 Task: View the DOCUMENTARY trailer
Action: Mouse pressed left at (107, 50)
Screenshot: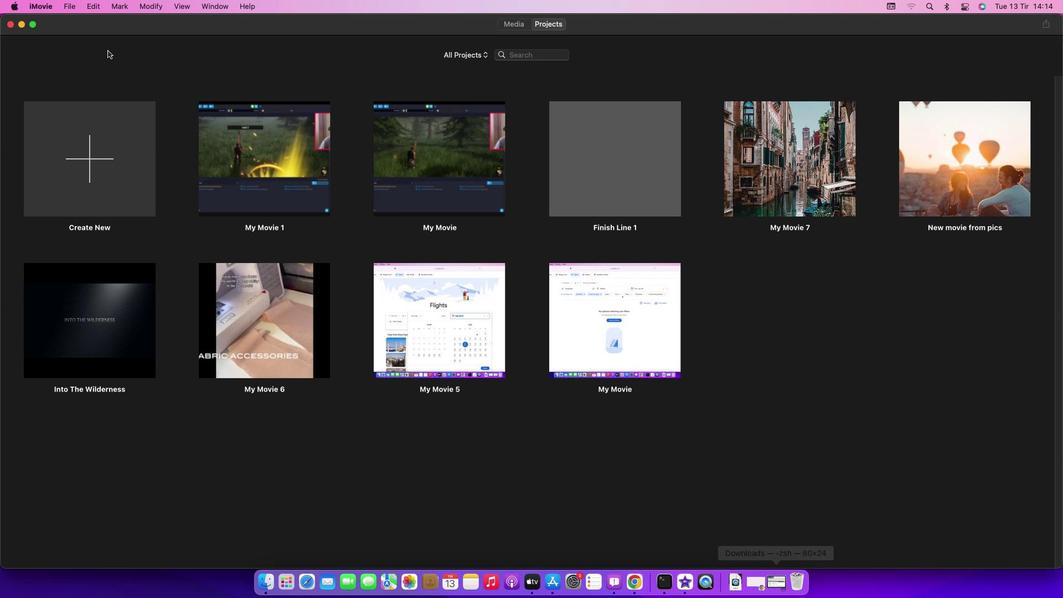 
Action: Mouse moved to (74, 11)
Screenshot: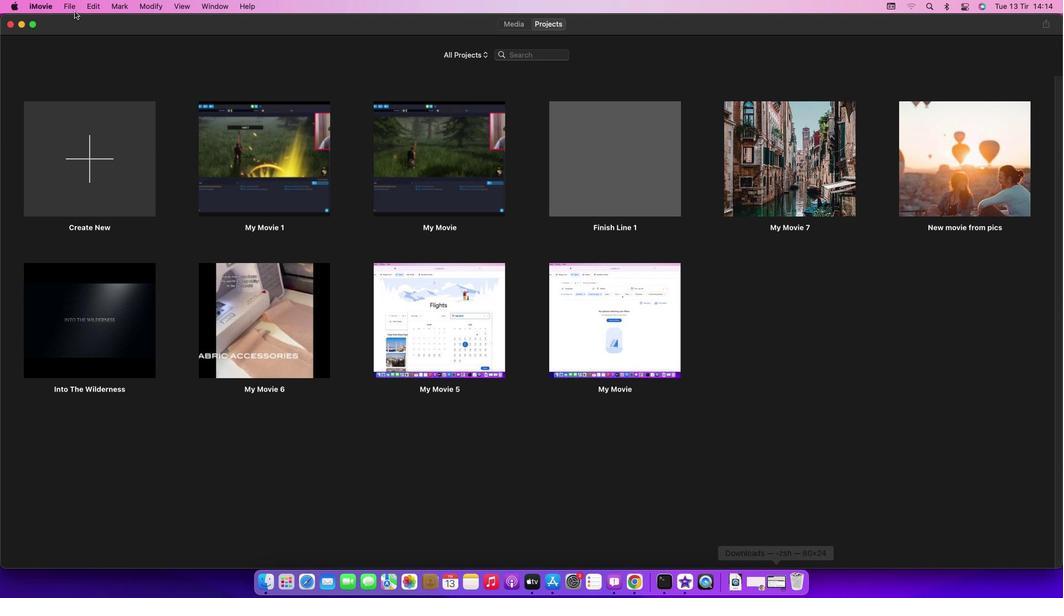 
Action: Mouse pressed left at (74, 11)
Screenshot: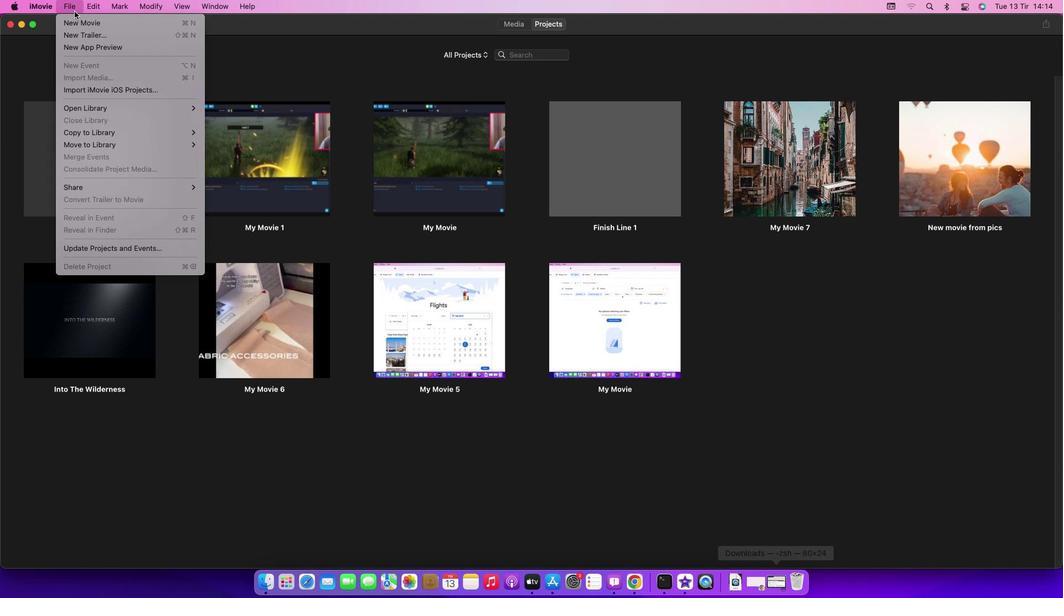 
Action: Mouse moved to (108, 36)
Screenshot: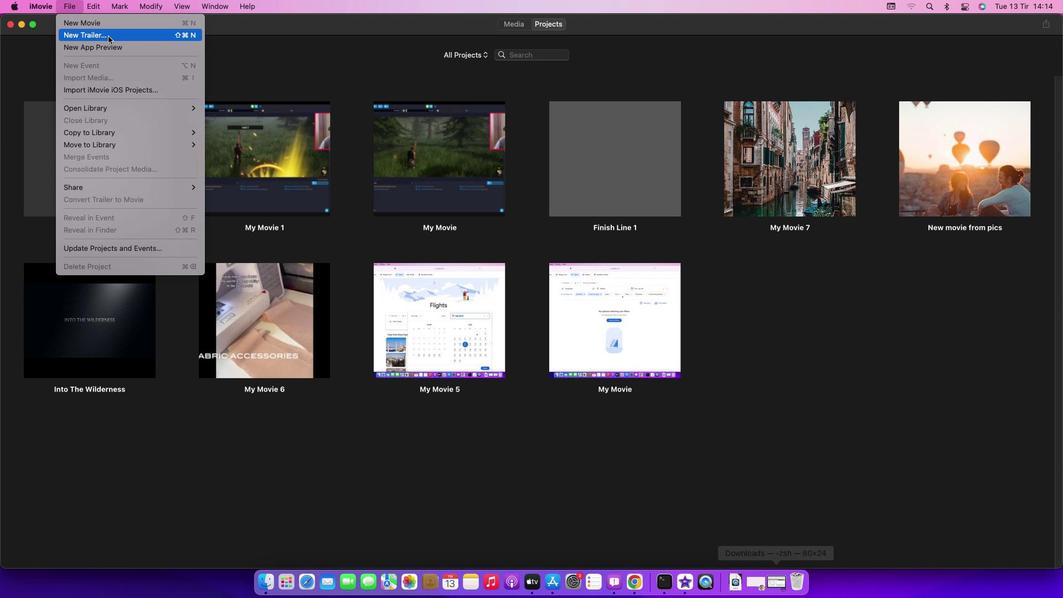 
Action: Mouse pressed left at (108, 36)
Screenshot: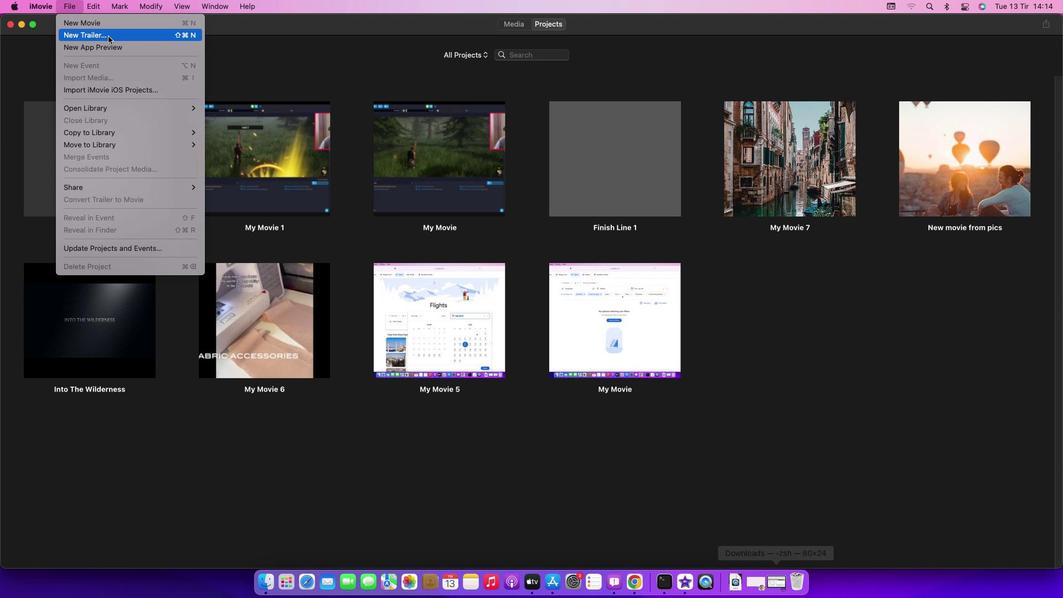 
Action: Mouse moved to (633, 311)
Screenshot: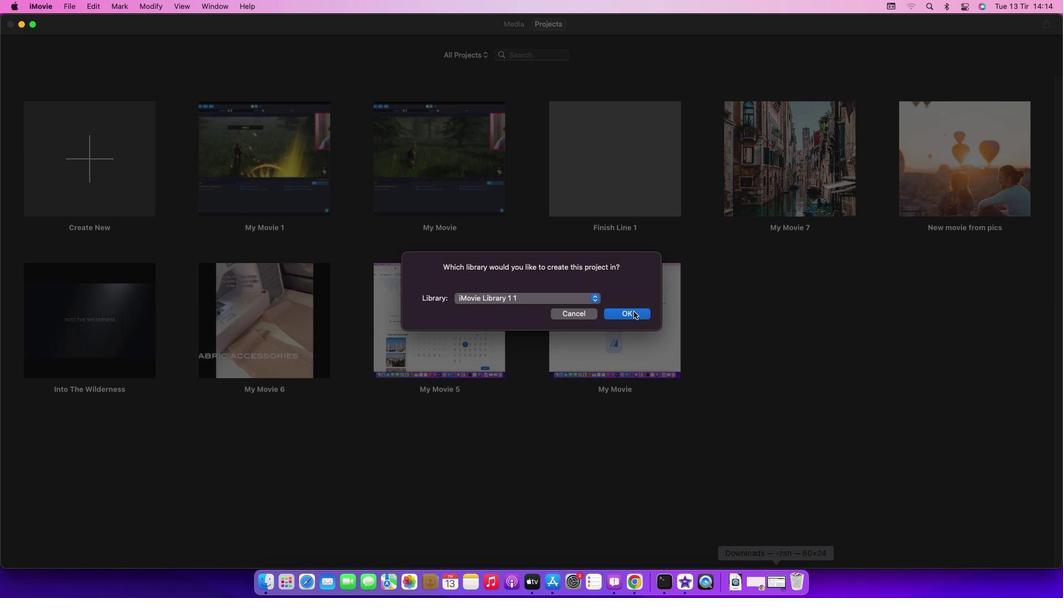 
Action: Mouse pressed left at (633, 311)
Screenshot: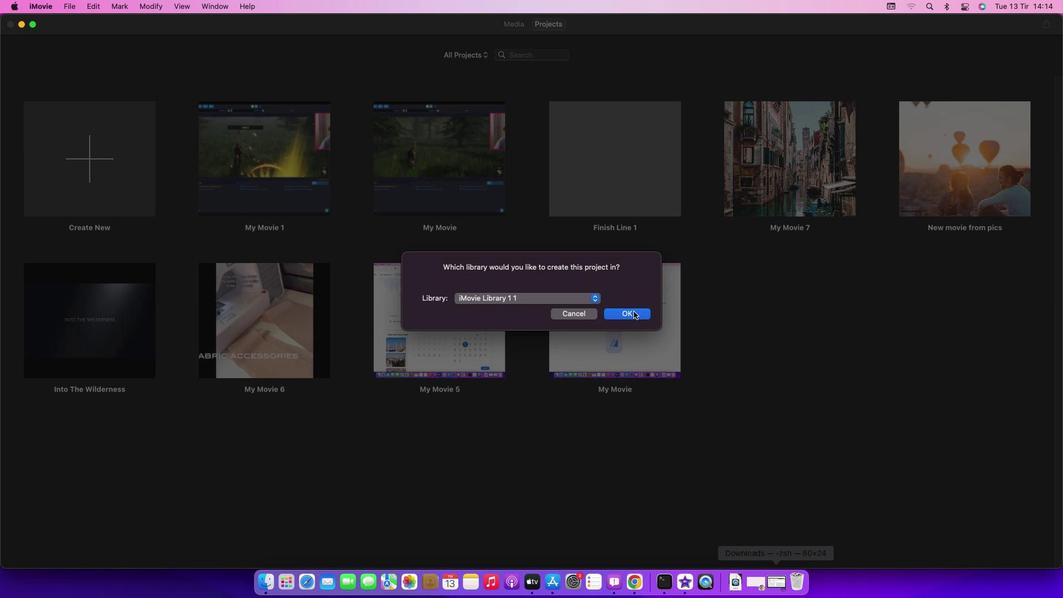 
Action: Mouse moved to (305, 327)
Screenshot: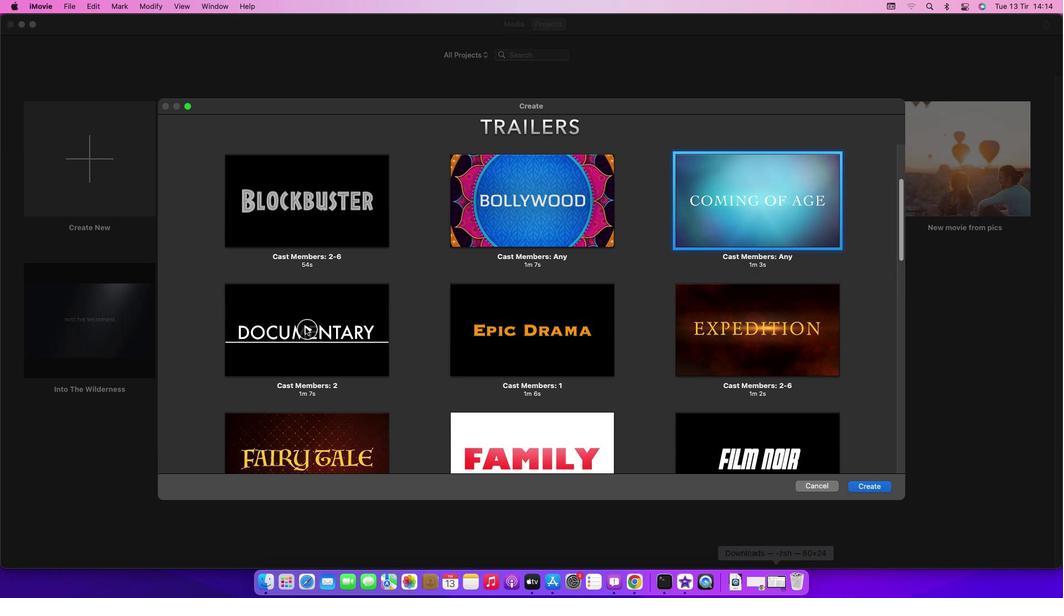 
Action: Mouse pressed left at (305, 327)
Screenshot: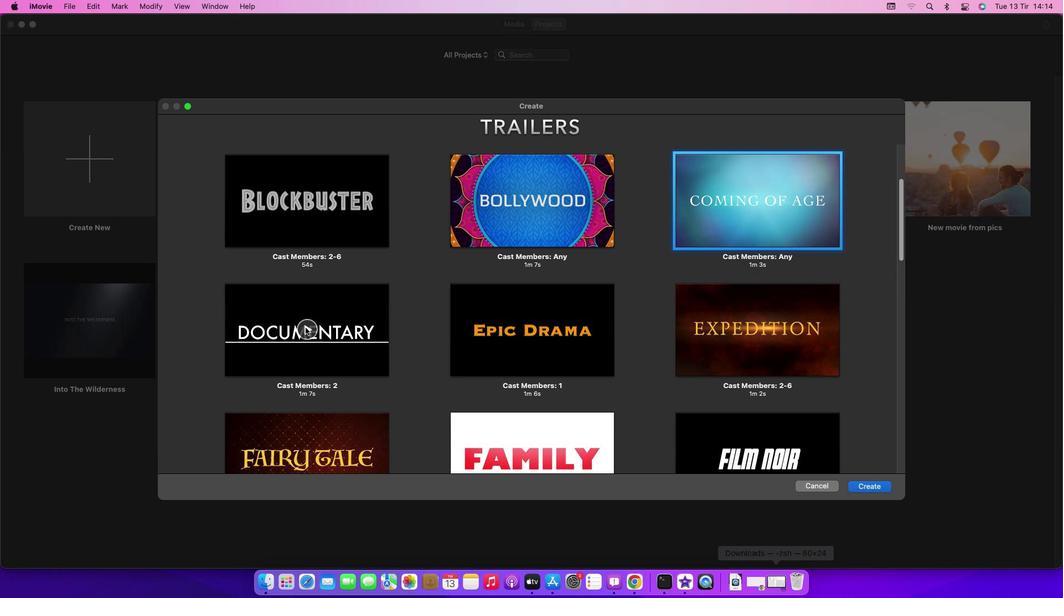 
Action: Mouse moved to (877, 483)
Screenshot: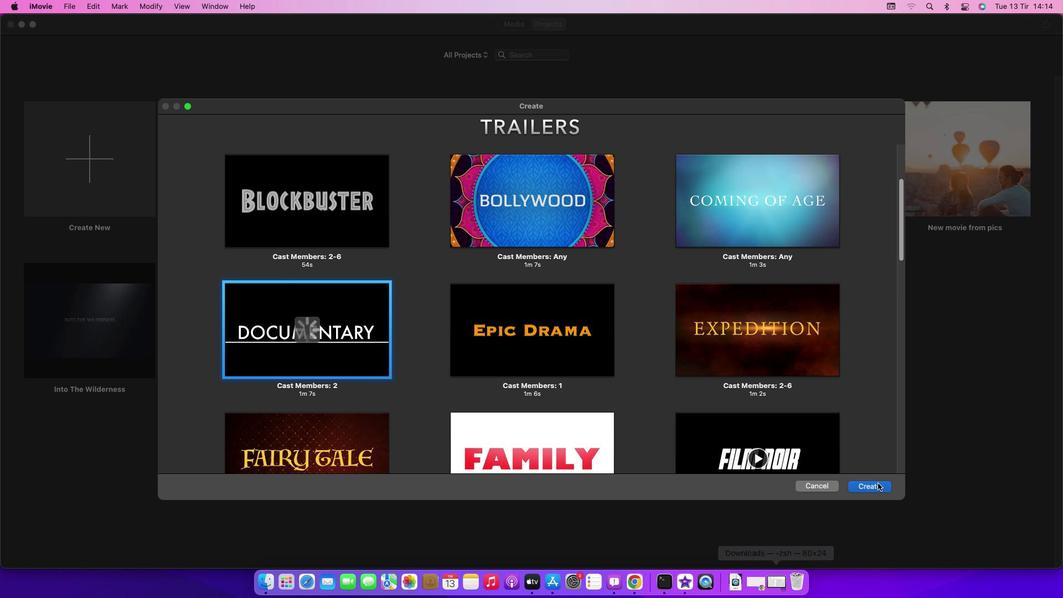 
Action: Mouse pressed left at (877, 483)
Screenshot: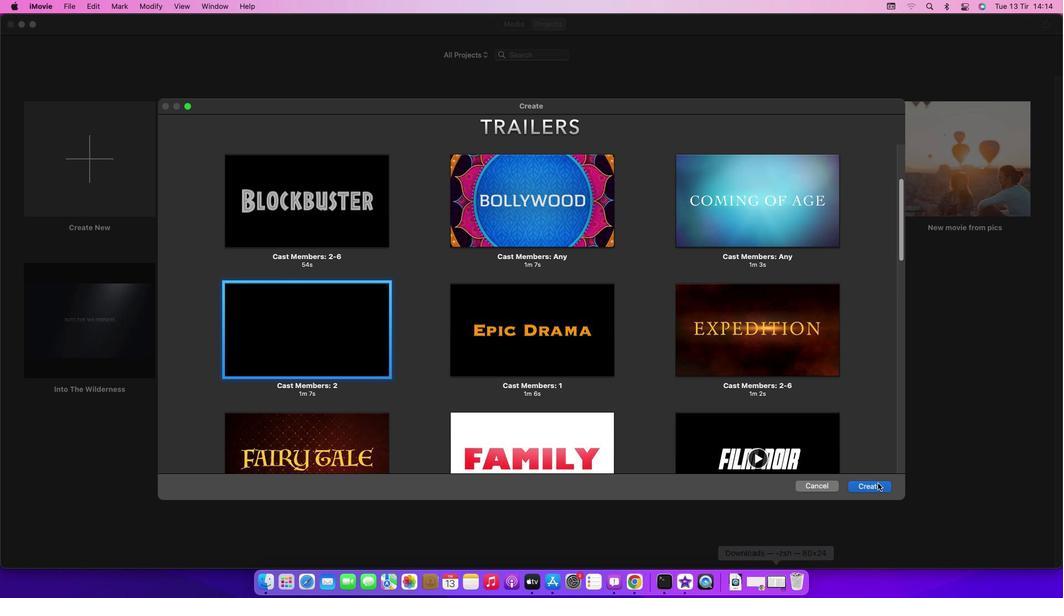 
Action: Mouse moved to (637, 316)
Screenshot: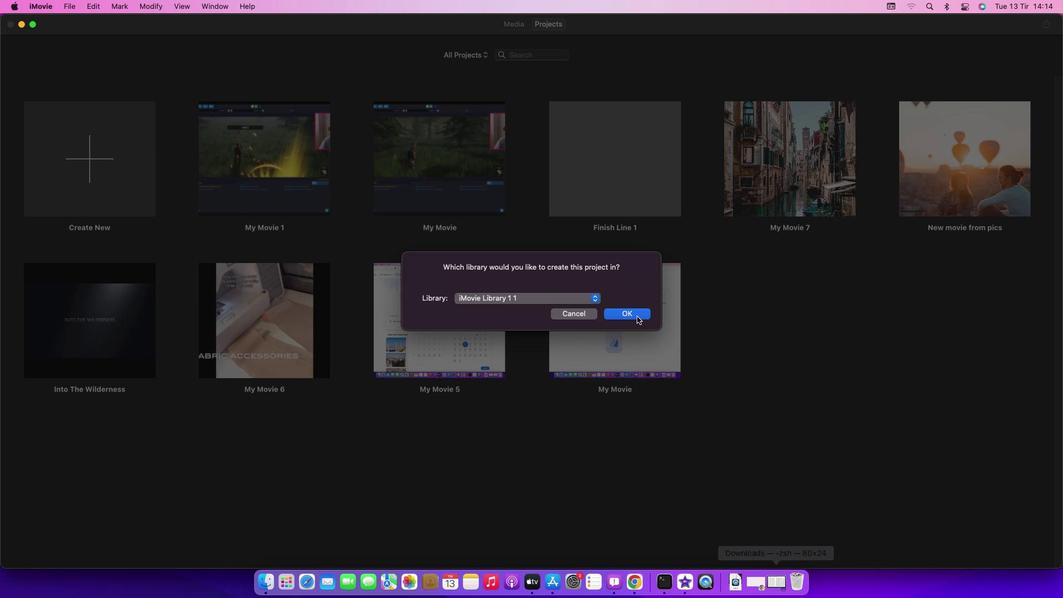 
Action: Mouse pressed left at (637, 316)
Screenshot: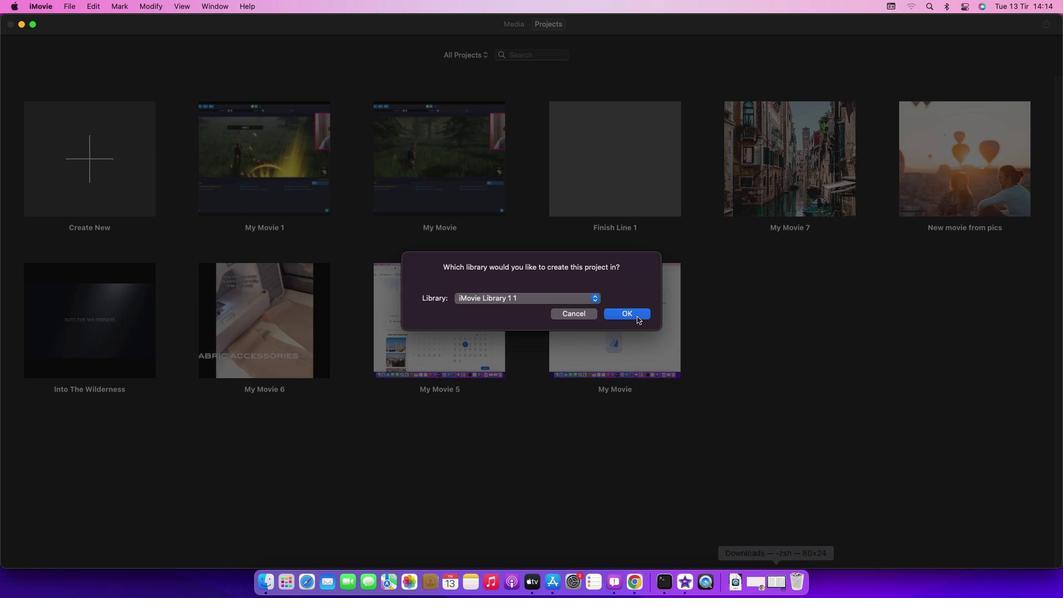 
Action: Mouse moved to (881, 286)
Screenshot: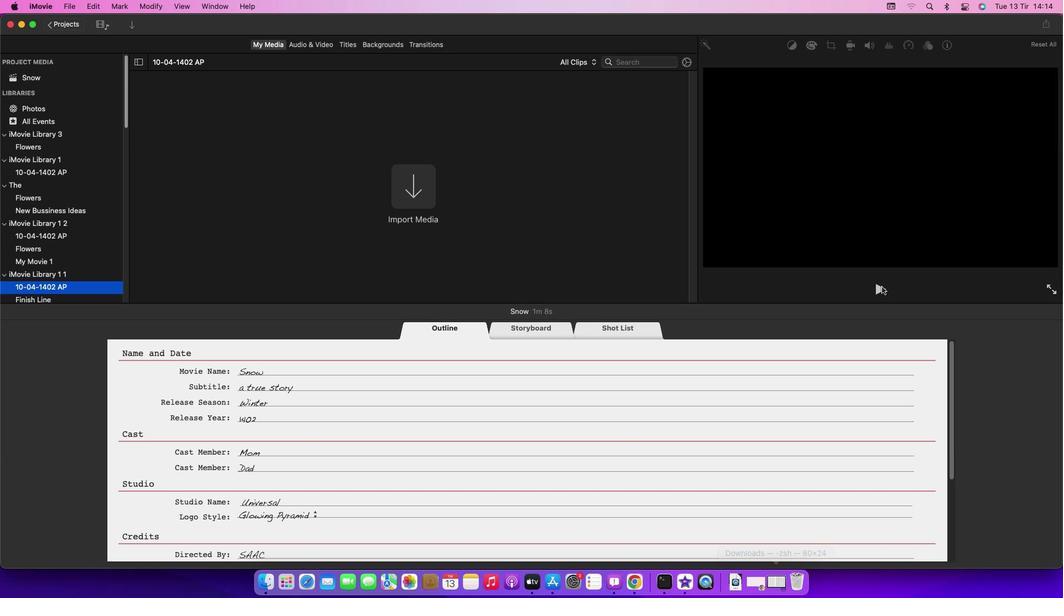 
Action: Mouse pressed left at (881, 286)
Screenshot: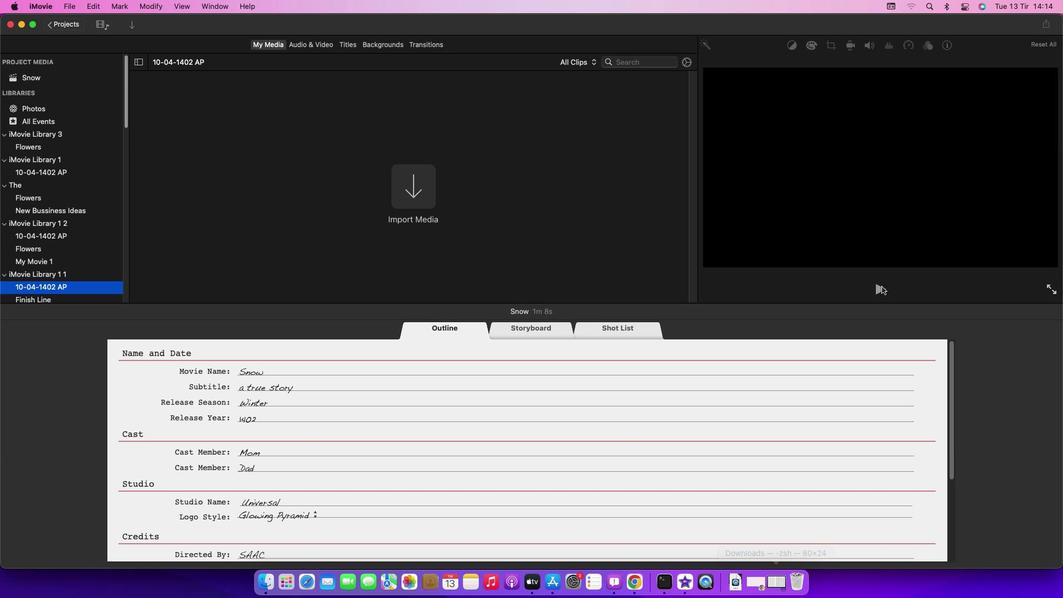 
Action: Mouse moved to (614, 329)
Screenshot: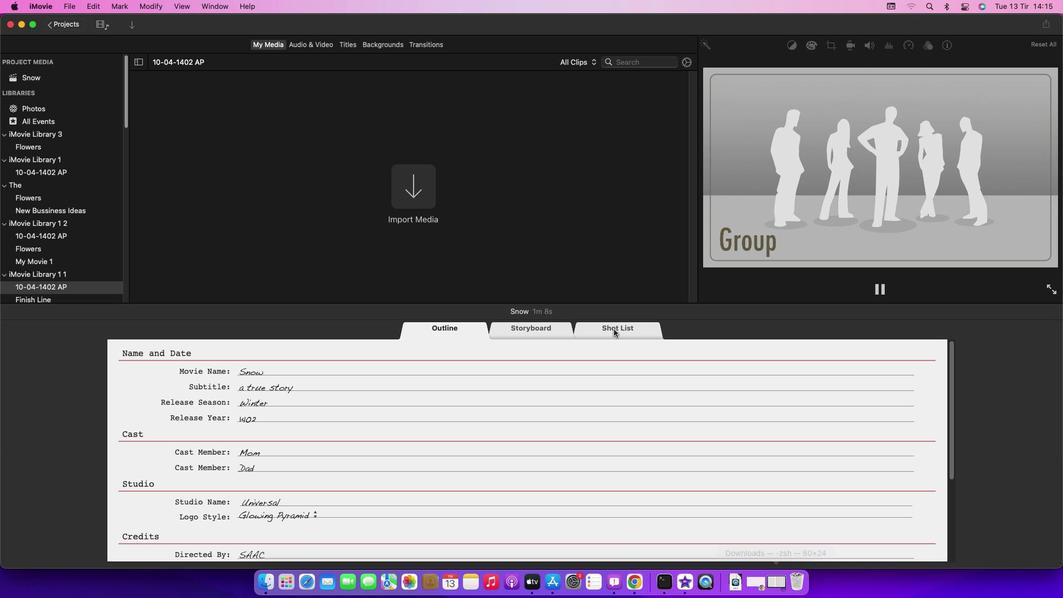 
Action: Mouse pressed left at (614, 329)
Screenshot: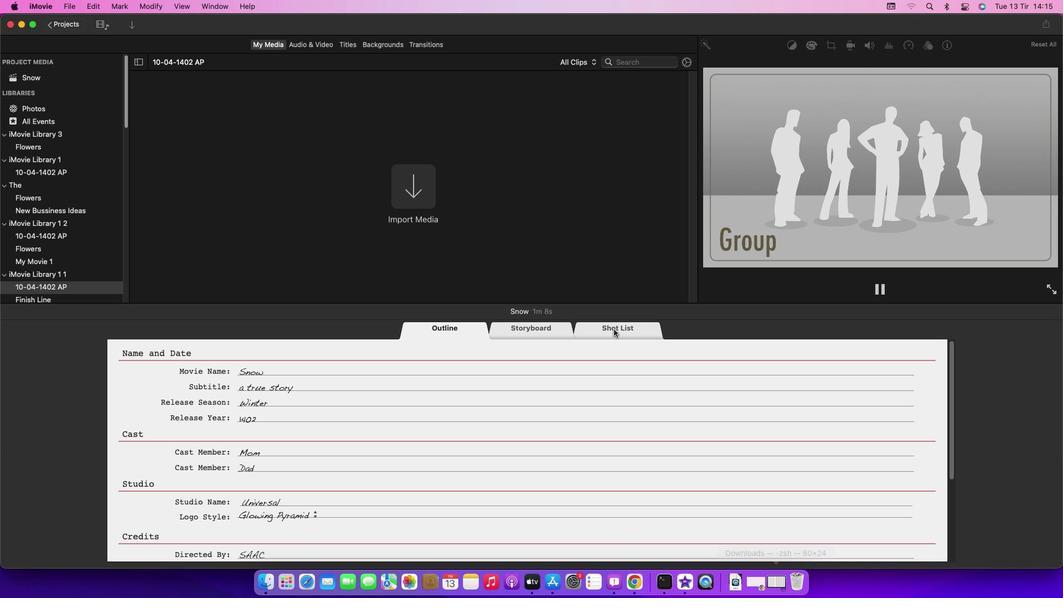 
Action: Mouse moved to (540, 330)
Screenshot: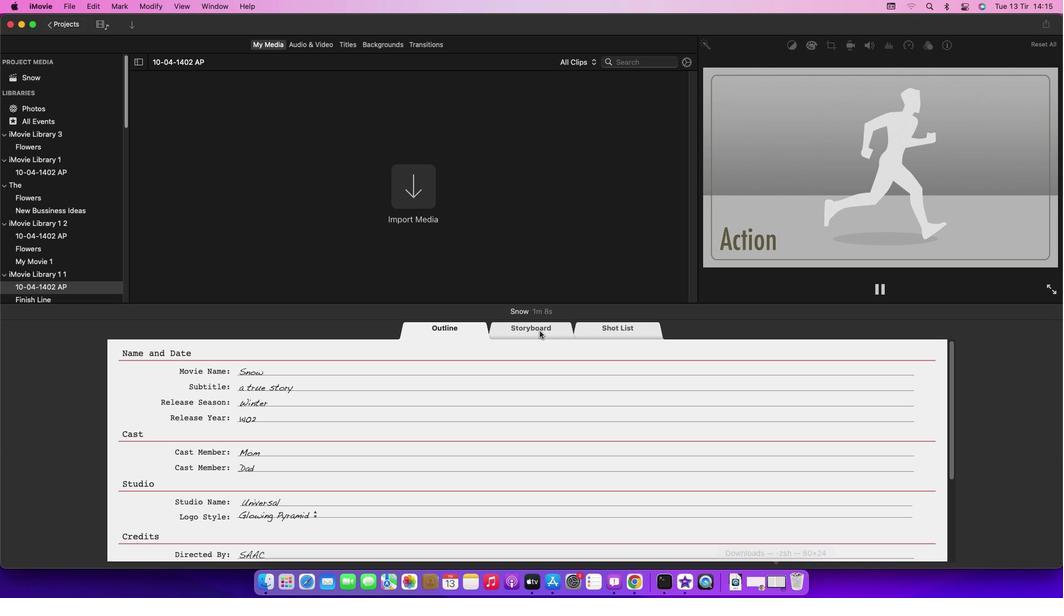 
Action: Mouse pressed left at (540, 330)
Screenshot: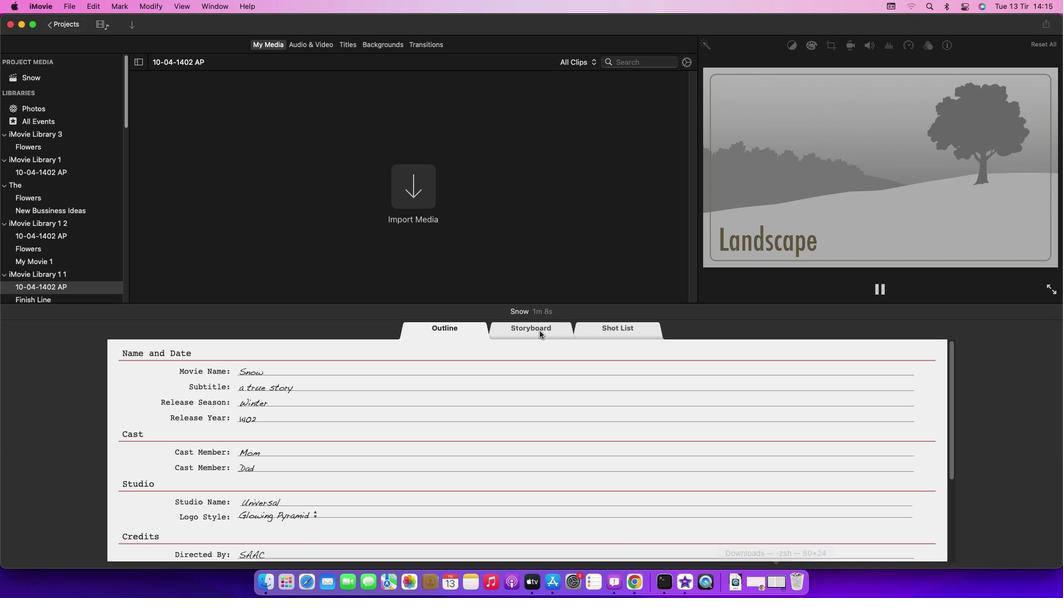 
Action: Mouse moved to (525, 448)
Screenshot: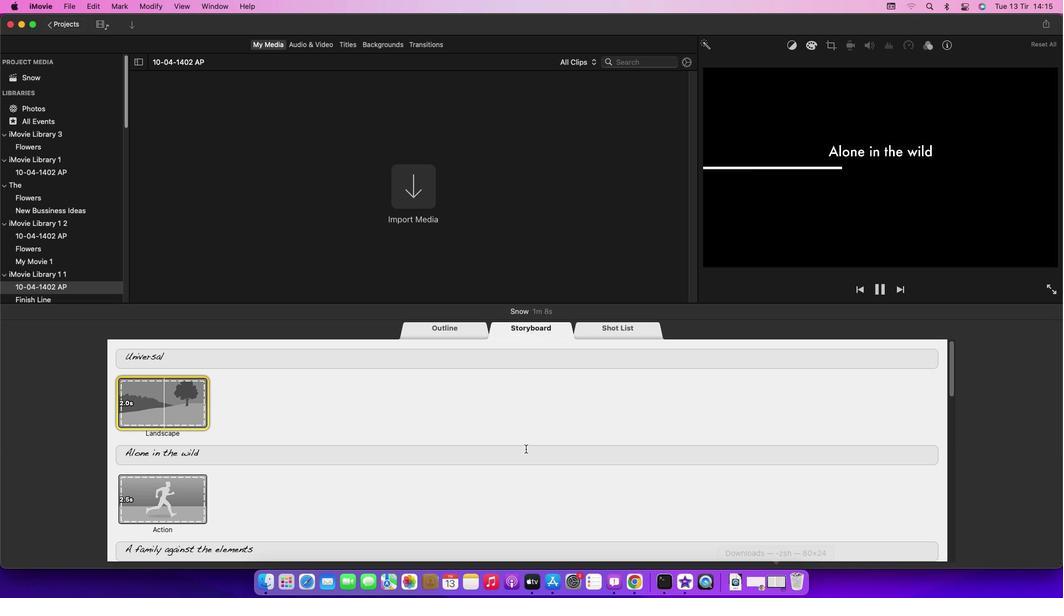 
Action: Mouse scrolled (525, 448) with delta (0, 0)
Screenshot: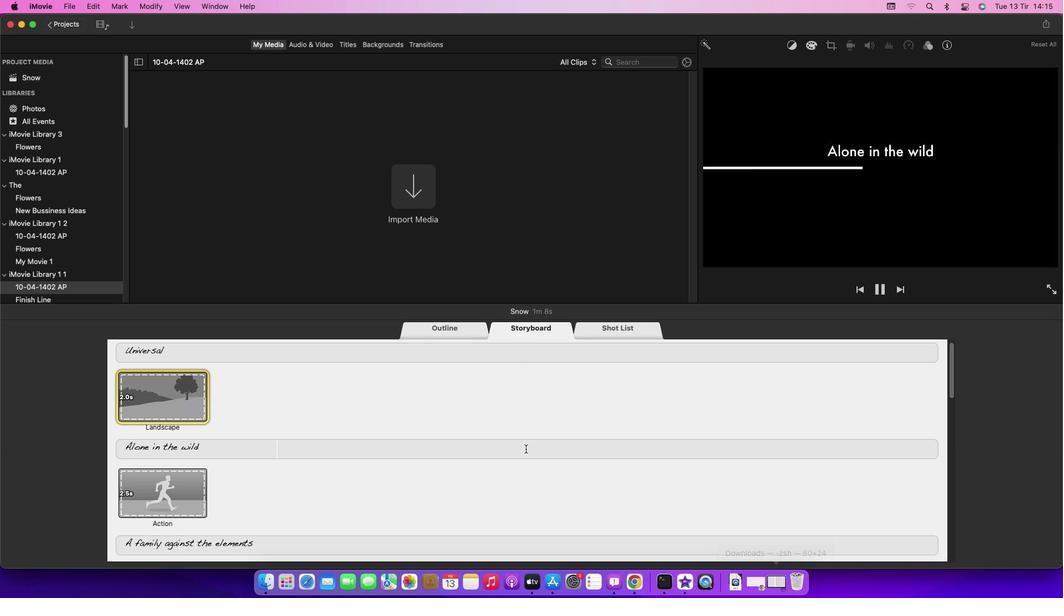 
Action: Mouse scrolled (525, 448) with delta (0, 0)
Screenshot: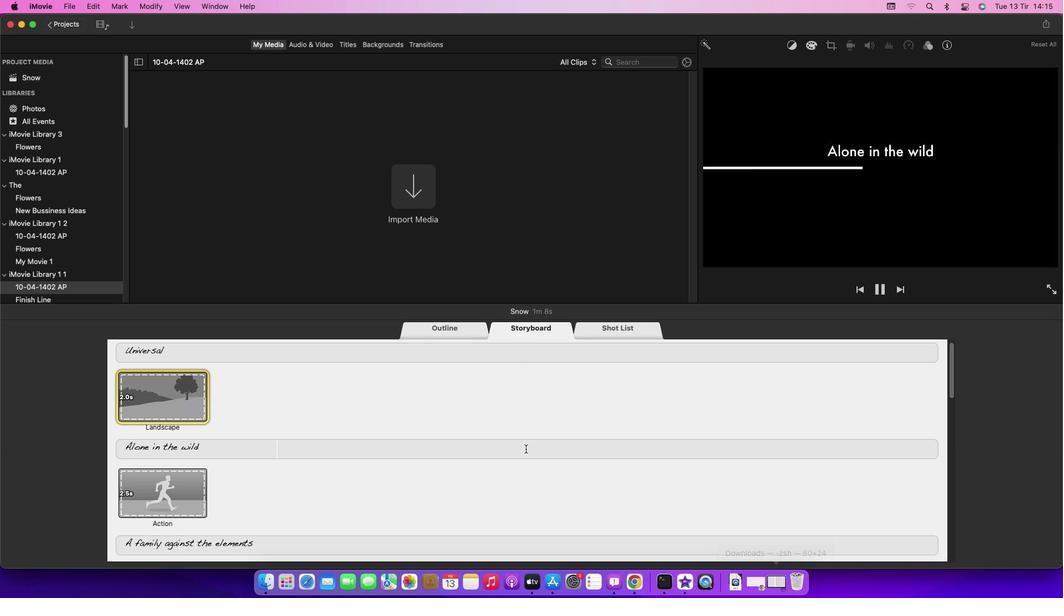 
Action: Mouse scrolled (525, 448) with delta (0, -1)
Screenshot: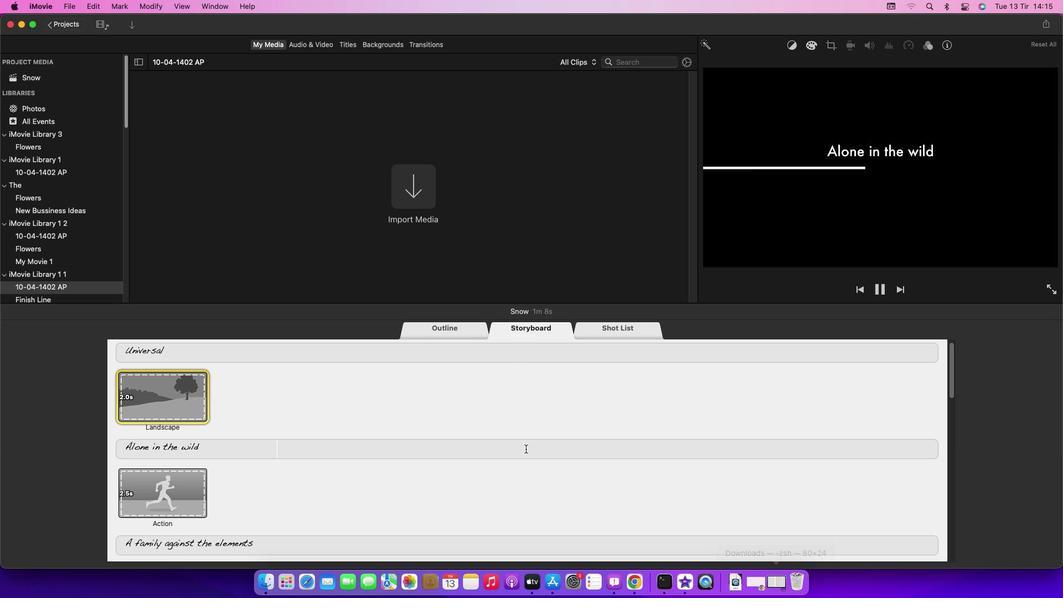 
Action: Mouse scrolled (525, 448) with delta (0, -2)
Screenshot: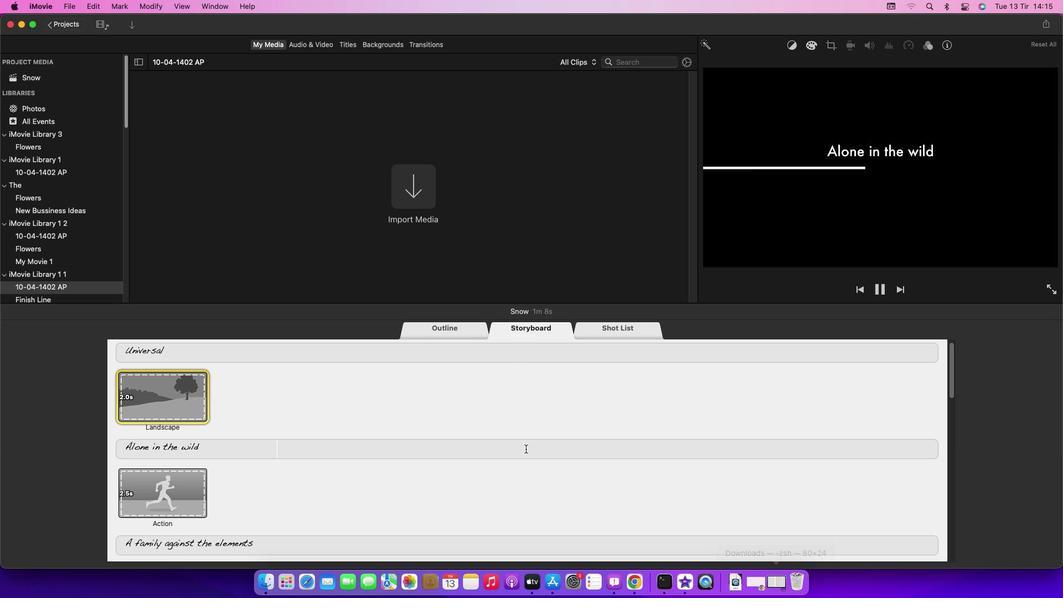 
Action: Mouse scrolled (525, 448) with delta (0, -3)
Screenshot: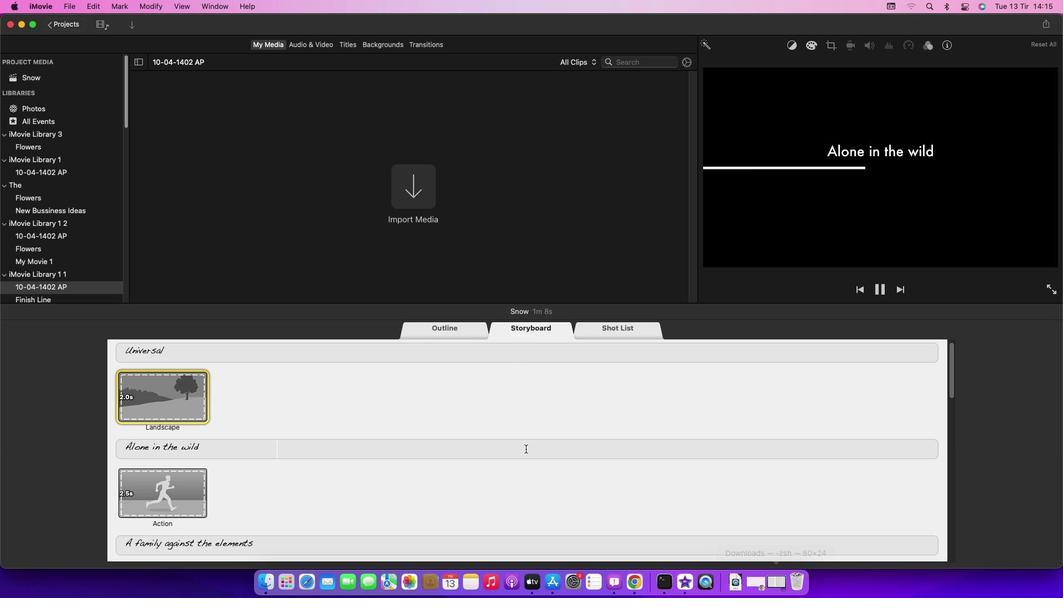 
Action: Mouse scrolled (525, 448) with delta (0, -3)
Screenshot: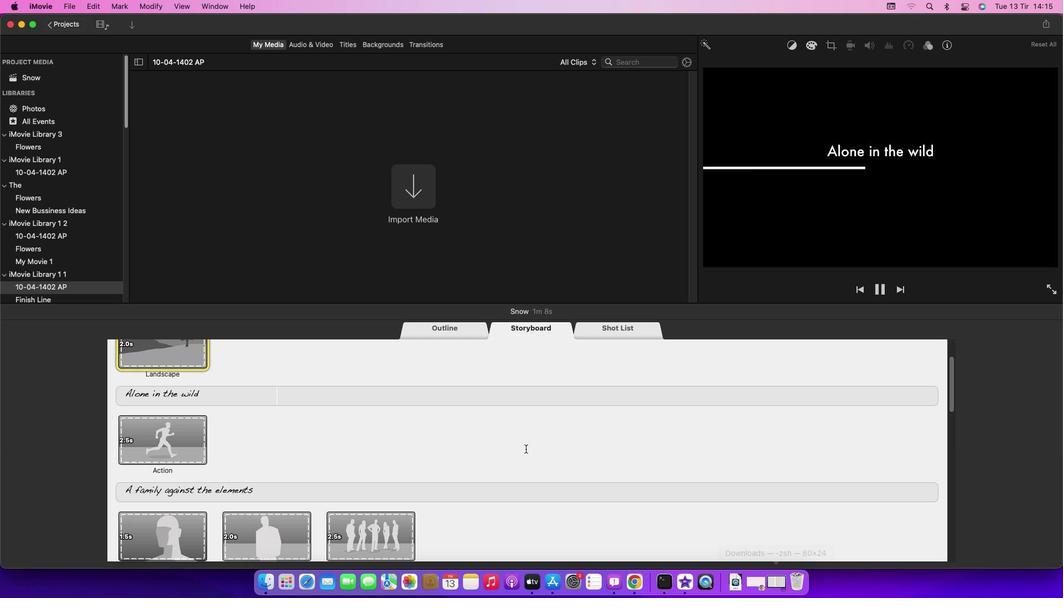 
Action: Mouse scrolled (525, 448) with delta (0, 0)
Screenshot: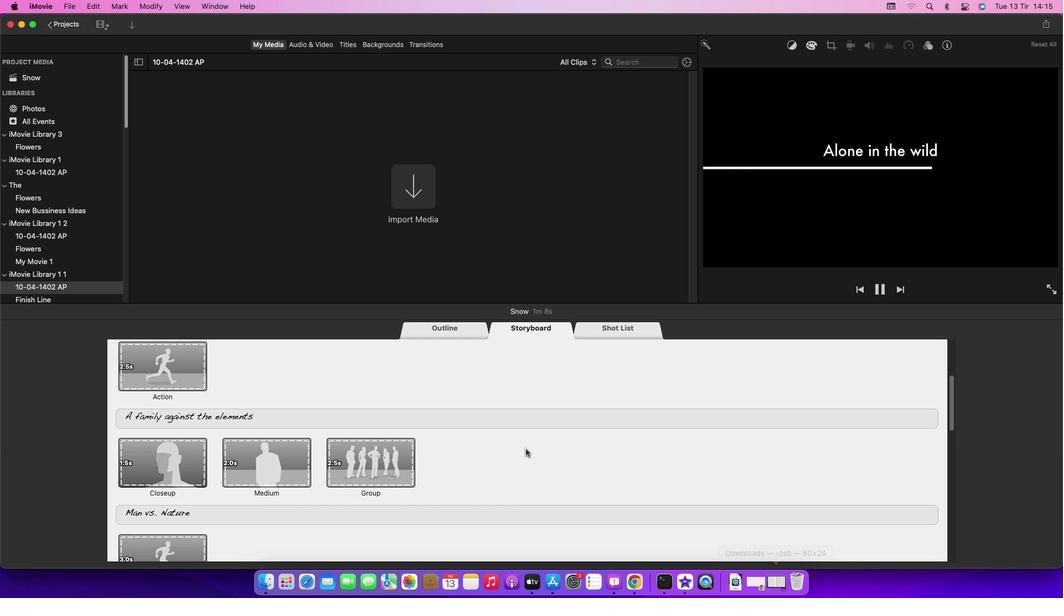 
Action: Mouse scrolled (525, 448) with delta (0, 0)
Screenshot: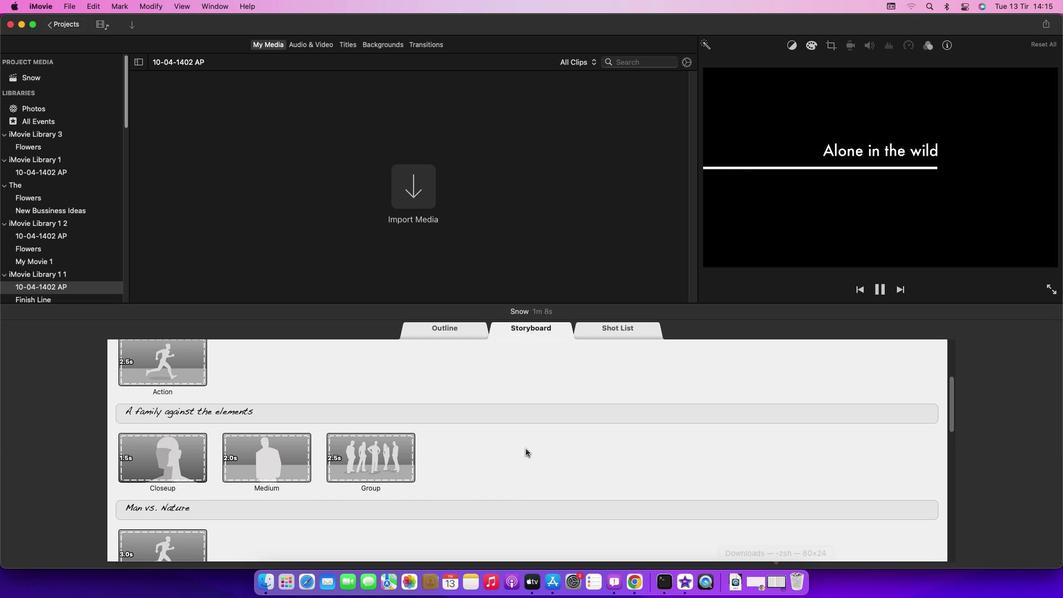 
Action: Mouse scrolled (525, 448) with delta (0, -1)
Screenshot: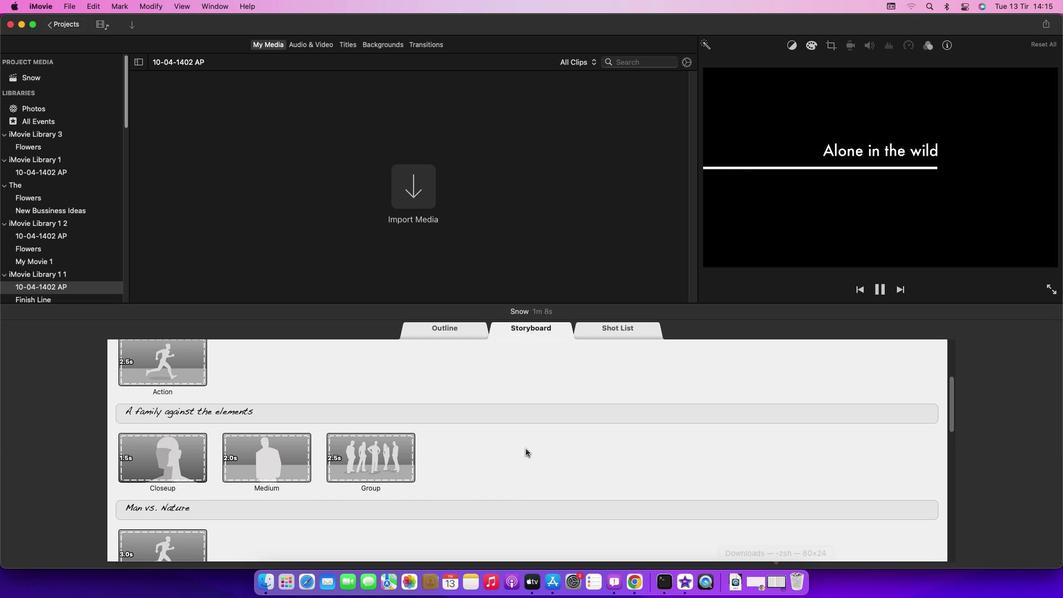 
Action: Mouse scrolled (525, 448) with delta (0, -2)
Screenshot: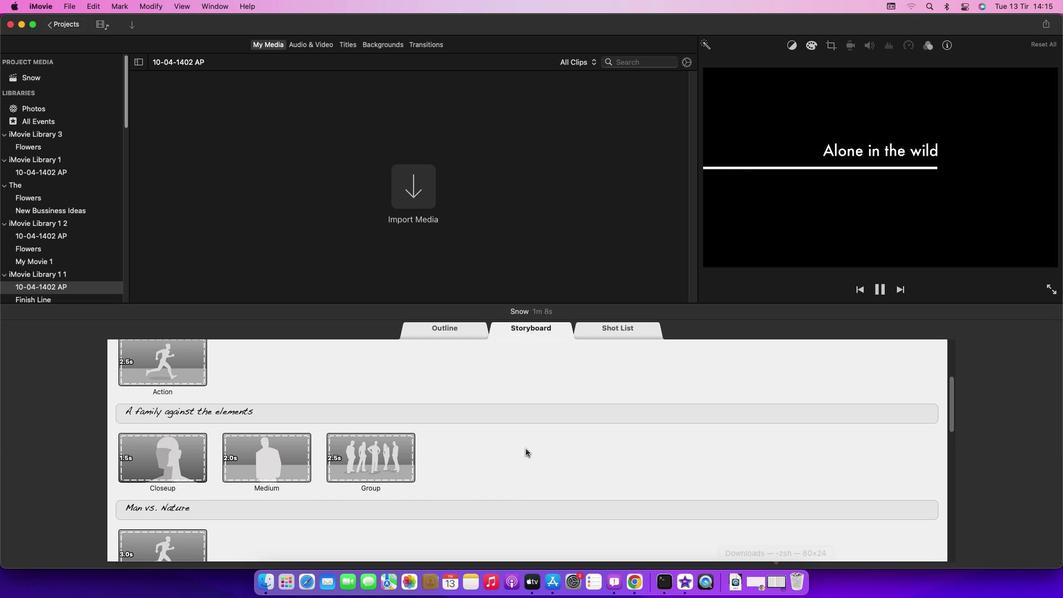 
Action: Mouse scrolled (525, 448) with delta (0, -3)
Screenshot: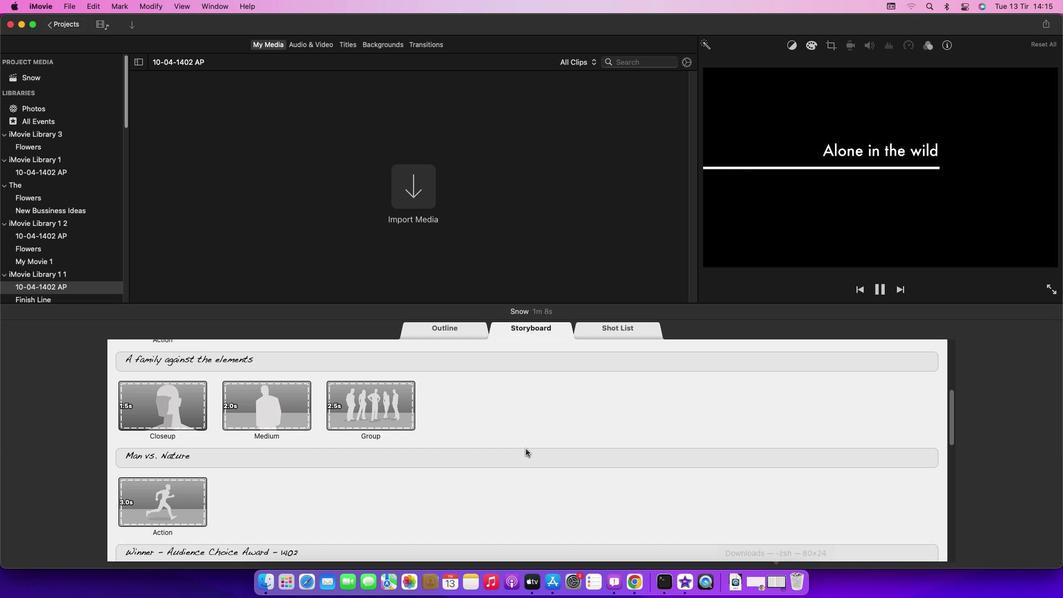 
Action: Mouse scrolled (525, 448) with delta (0, 0)
Screenshot: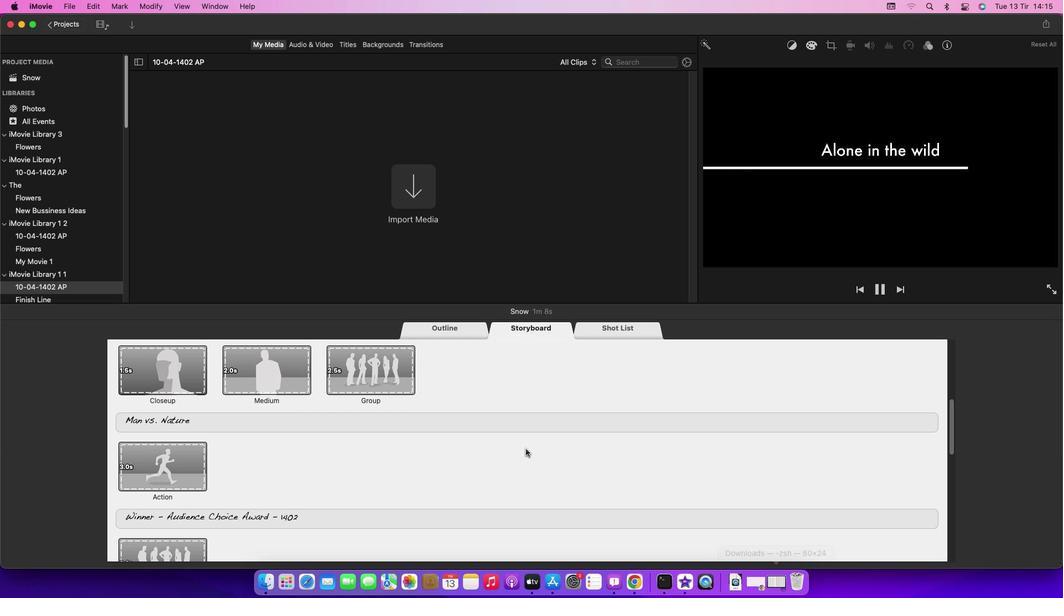 
Action: Mouse scrolled (525, 448) with delta (0, 0)
Screenshot: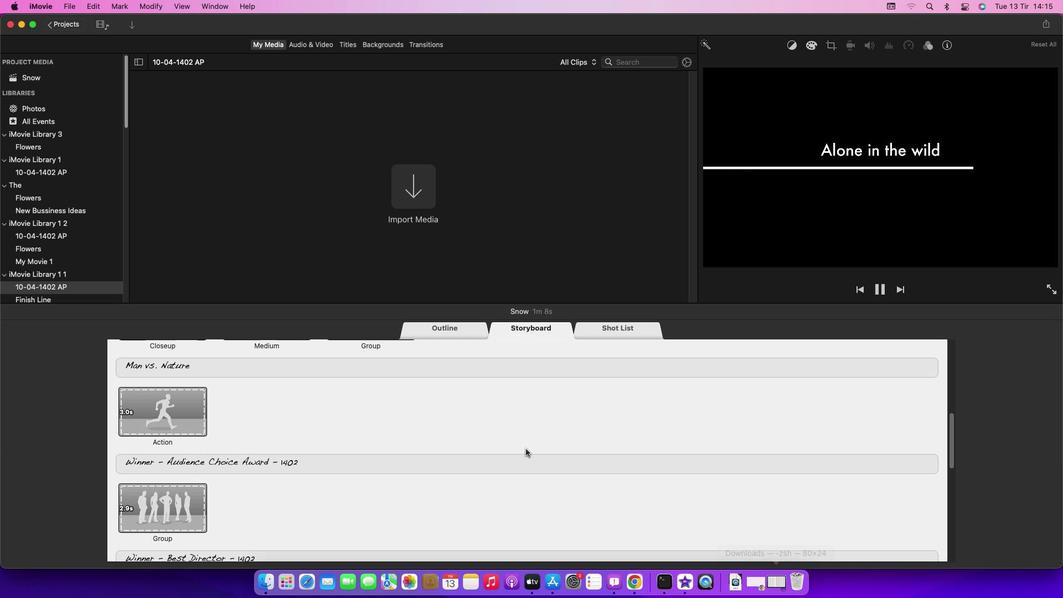 
Action: Mouse scrolled (525, 448) with delta (0, -1)
Screenshot: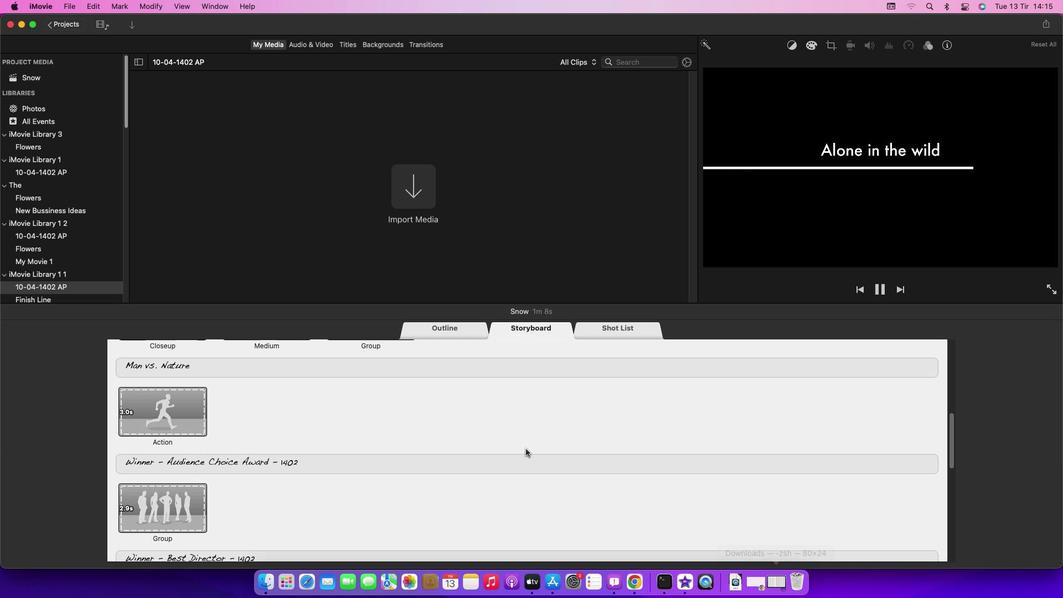
Action: Mouse scrolled (525, 448) with delta (0, -2)
Screenshot: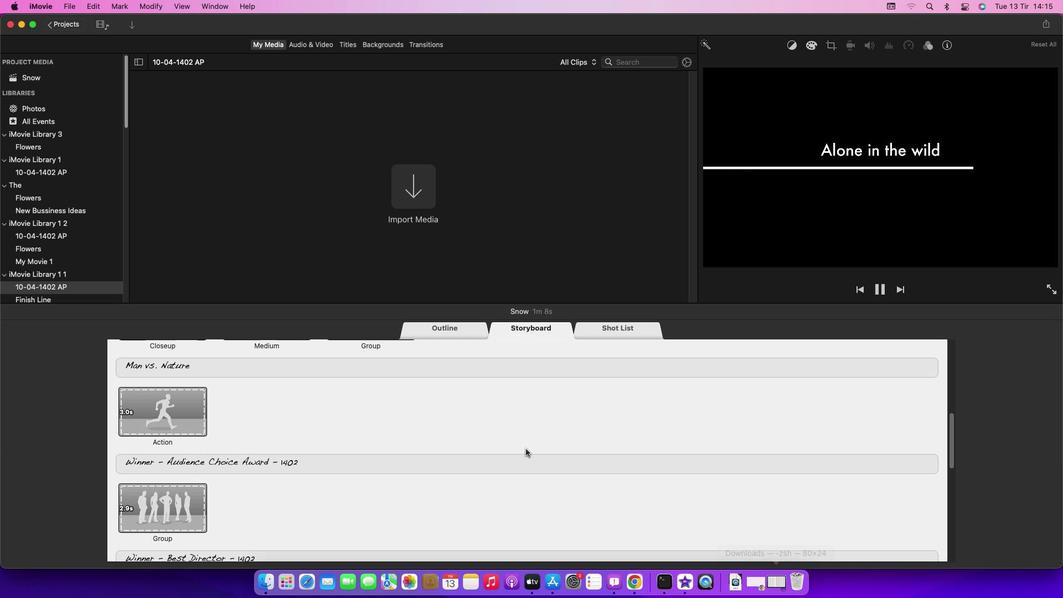 
Action: Mouse scrolled (525, 448) with delta (0, -2)
Screenshot: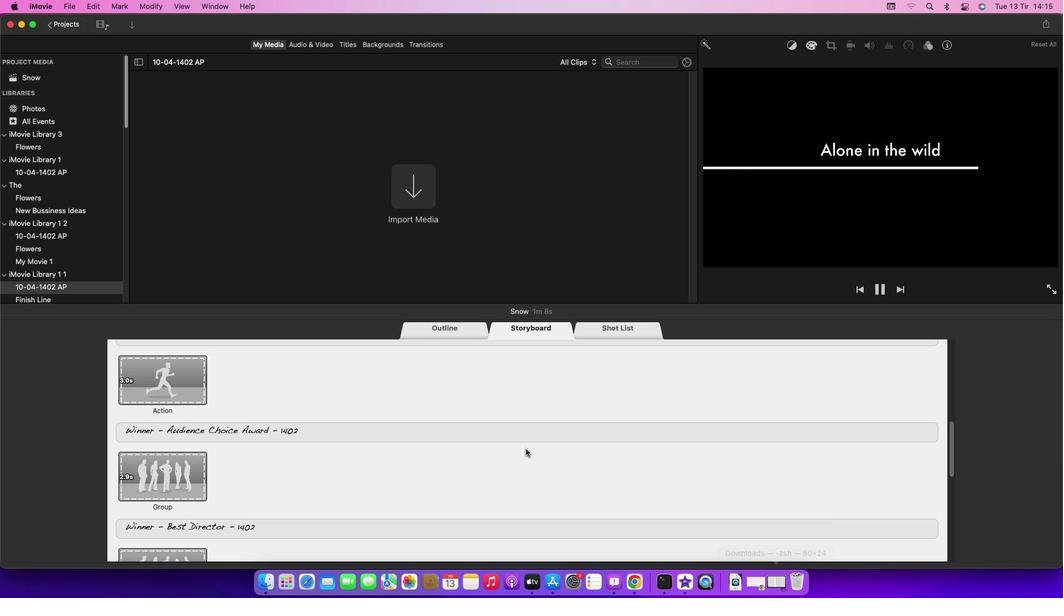 
Action: Mouse scrolled (525, 448) with delta (0, 0)
Screenshot: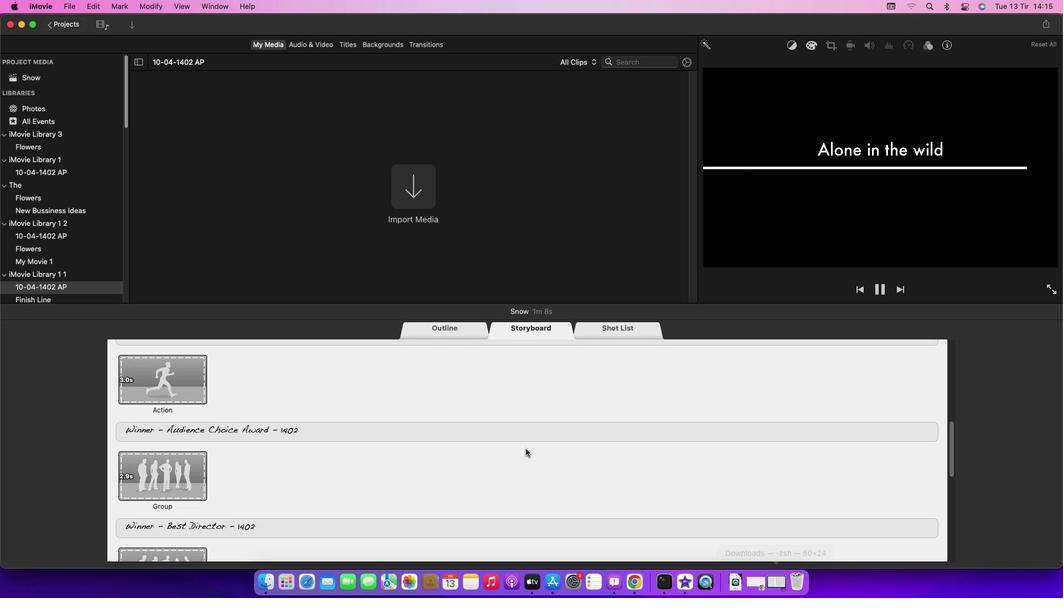 
Action: Mouse scrolled (525, 448) with delta (0, 0)
Screenshot: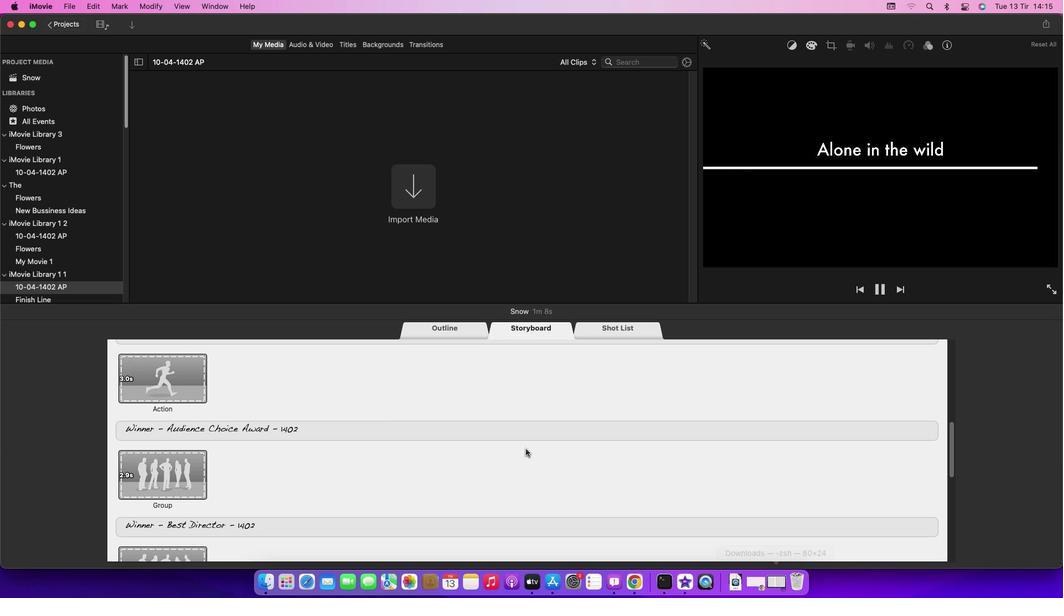
Action: Mouse scrolled (525, 448) with delta (0, 0)
Screenshot: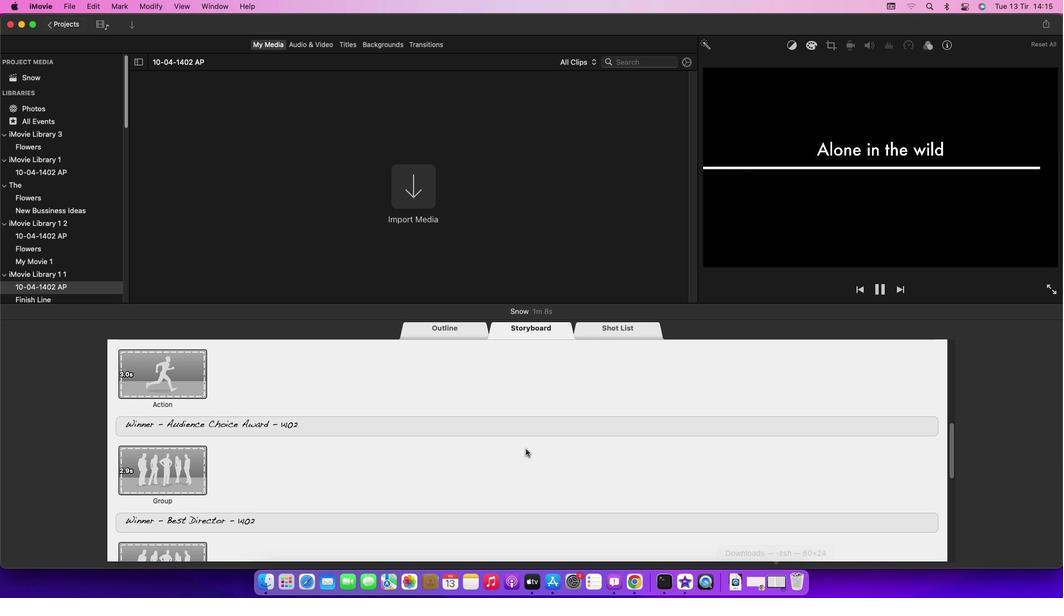 
Action: Mouse scrolled (525, 448) with delta (0, 0)
Screenshot: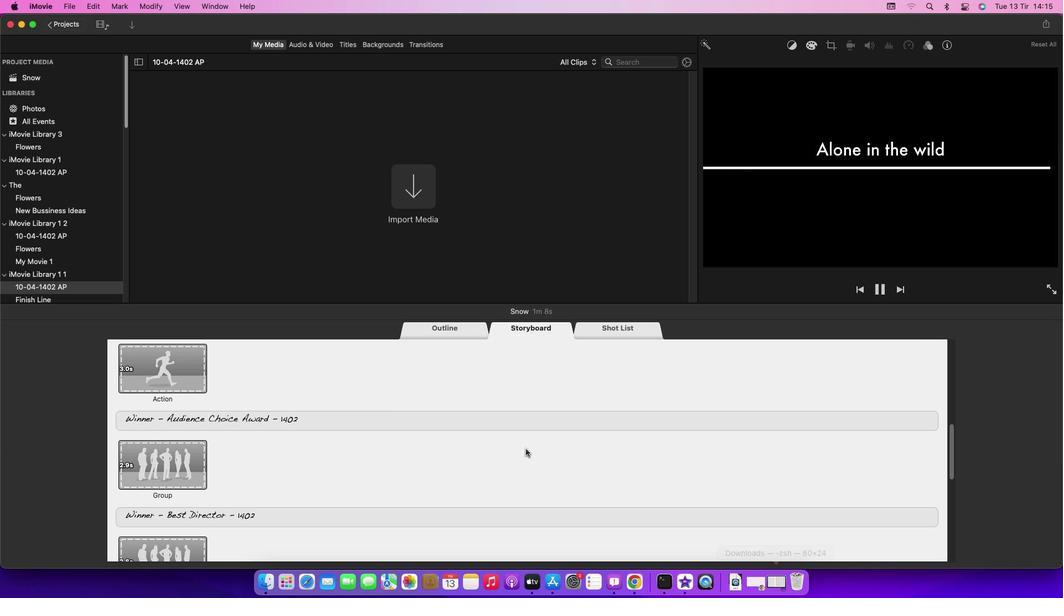
Action: Mouse scrolled (525, 448) with delta (0, 0)
Screenshot: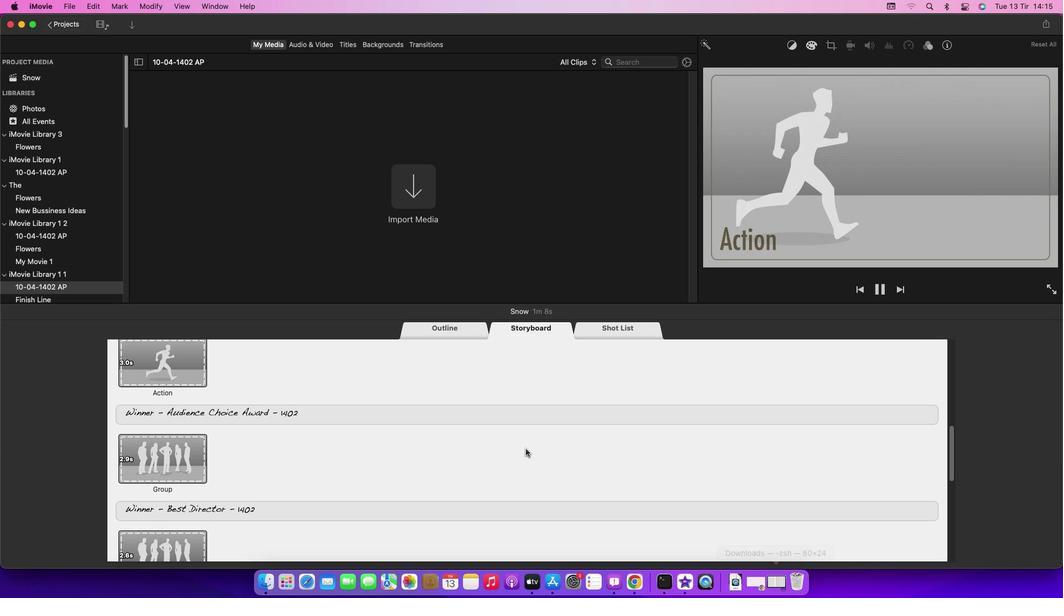 
Action: Mouse moved to (877, 288)
Screenshot: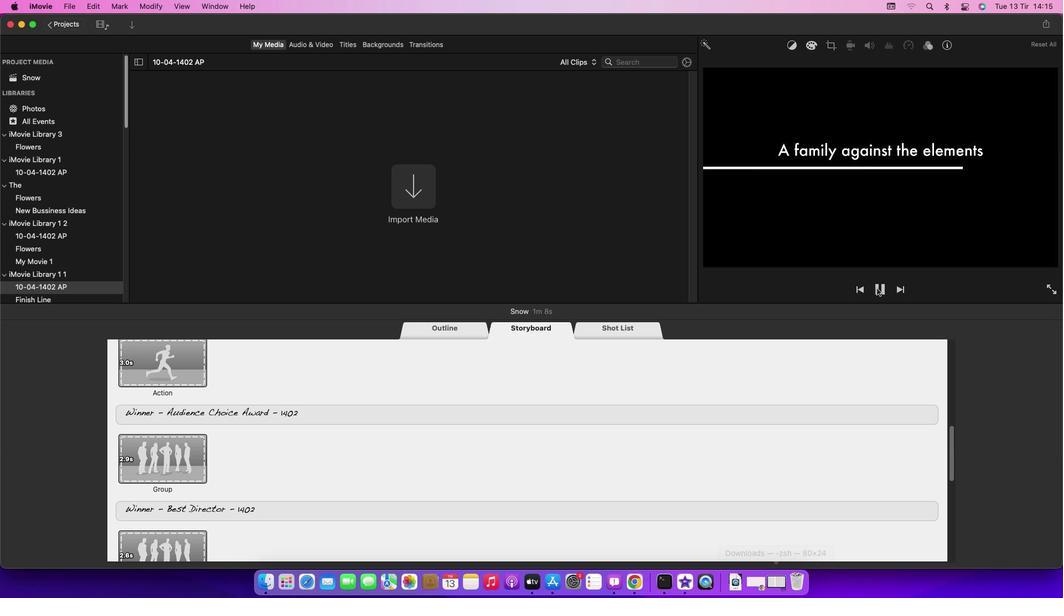 
Action: Mouse pressed left at (877, 288)
Screenshot: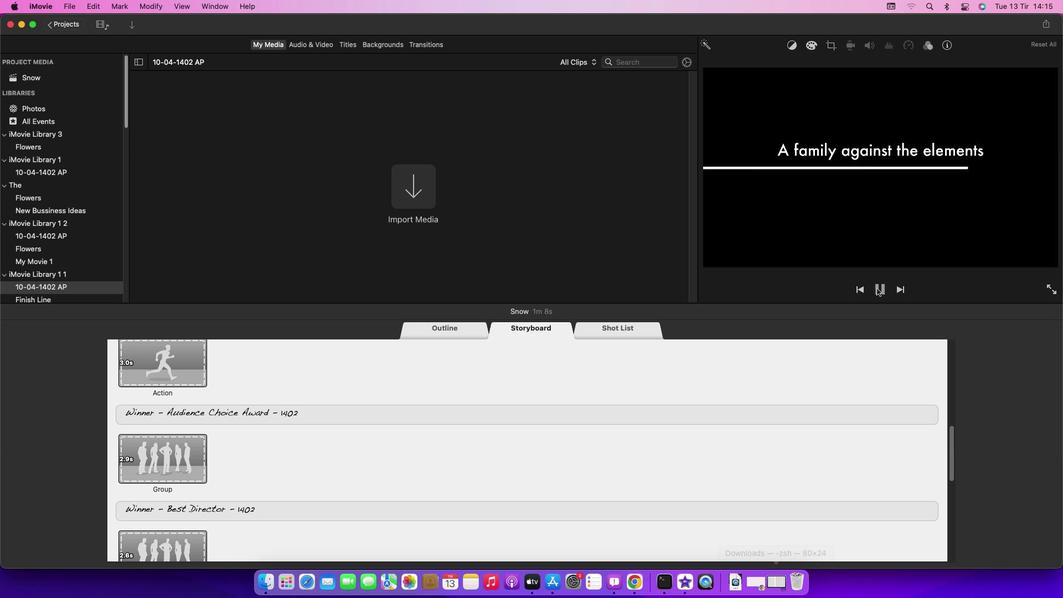 
Action: Key pressed Key.f9
Screenshot: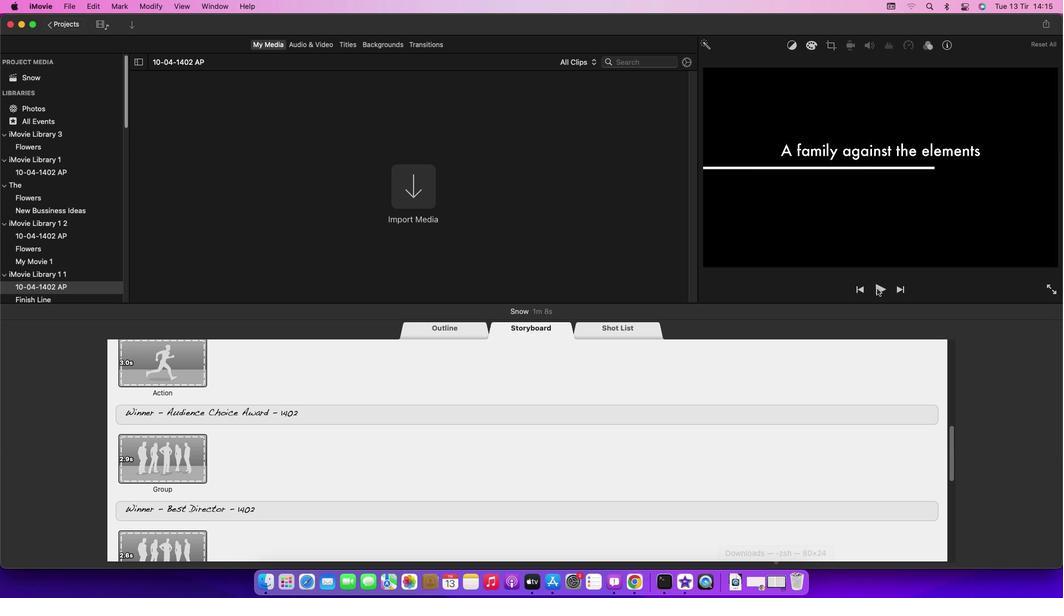 
